 Task: Select C++ Software.
Action: Mouse moved to (336, 81)
Screenshot: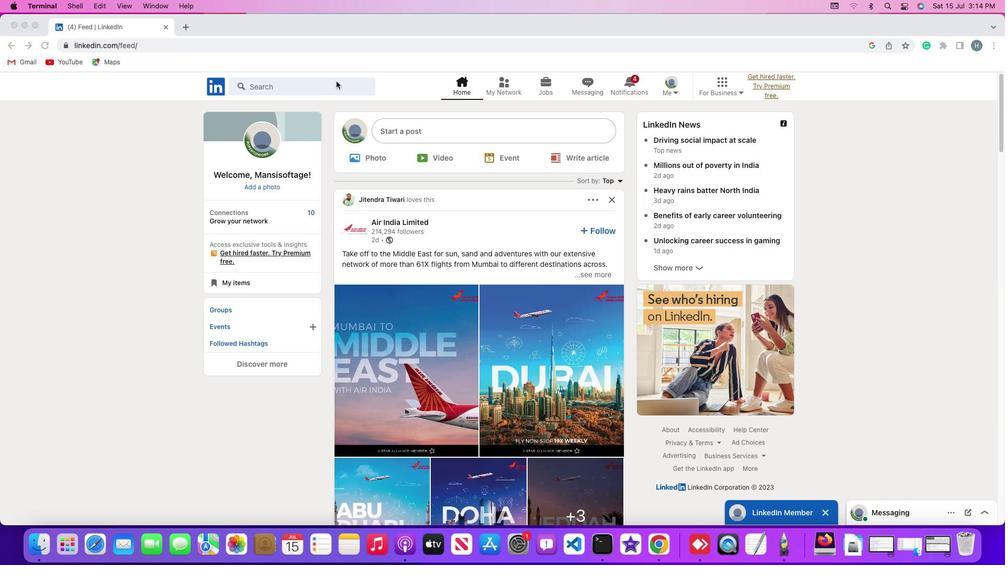 
Action: Mouse pressed left at (336, 81)
Screenshot: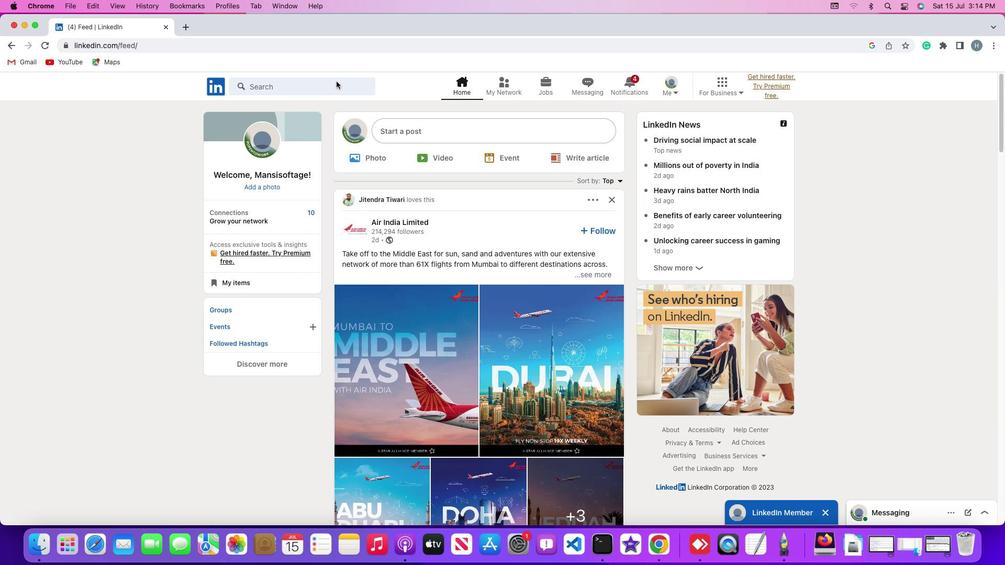
Action: Mouse pressed left at (336, 81)
Screenshot: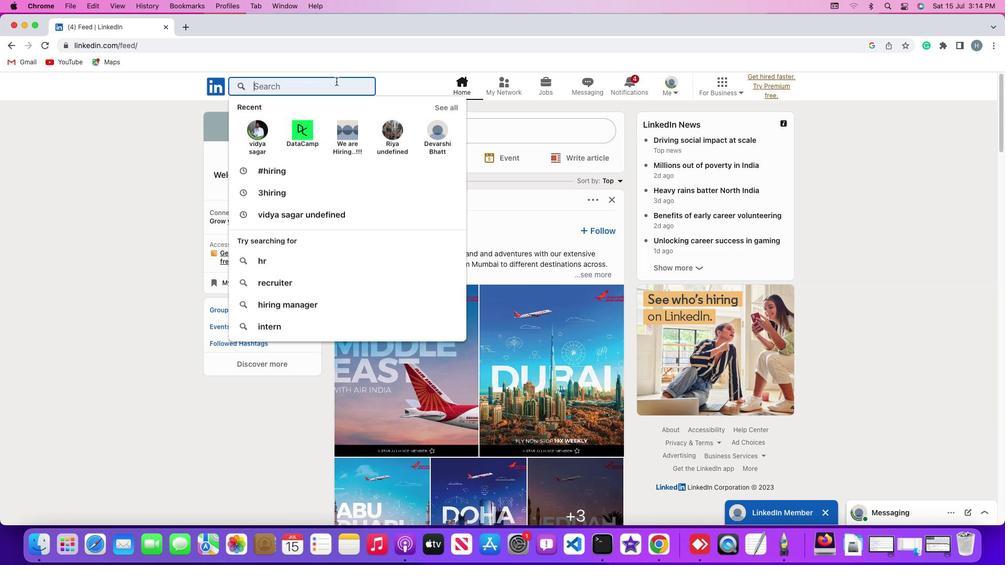 
Action: Key pressed Key.shift'#''h''i''r''i''n''g'Key.enter
Screenshot: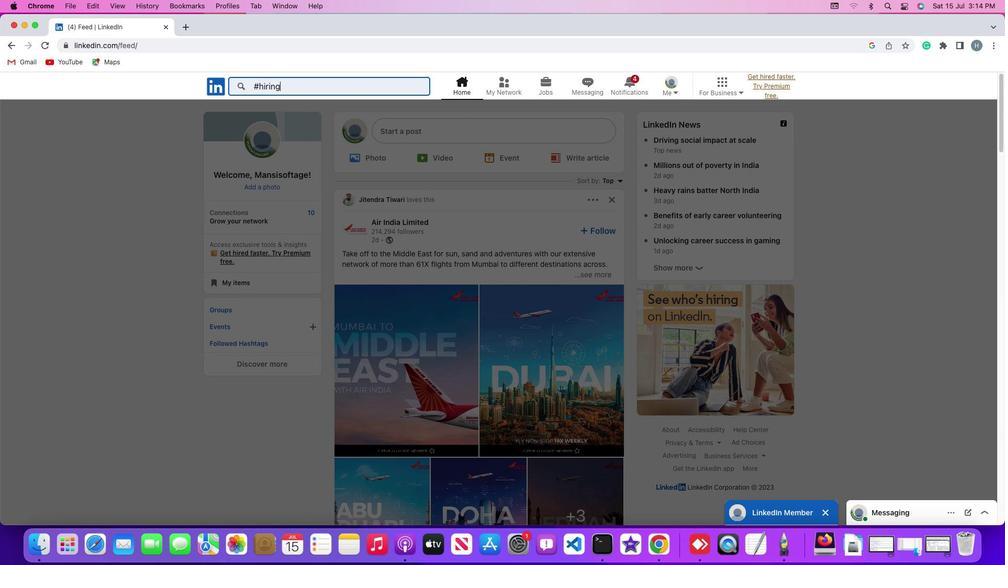 
Action: Mouse moved to (555, 115)
Screenshot: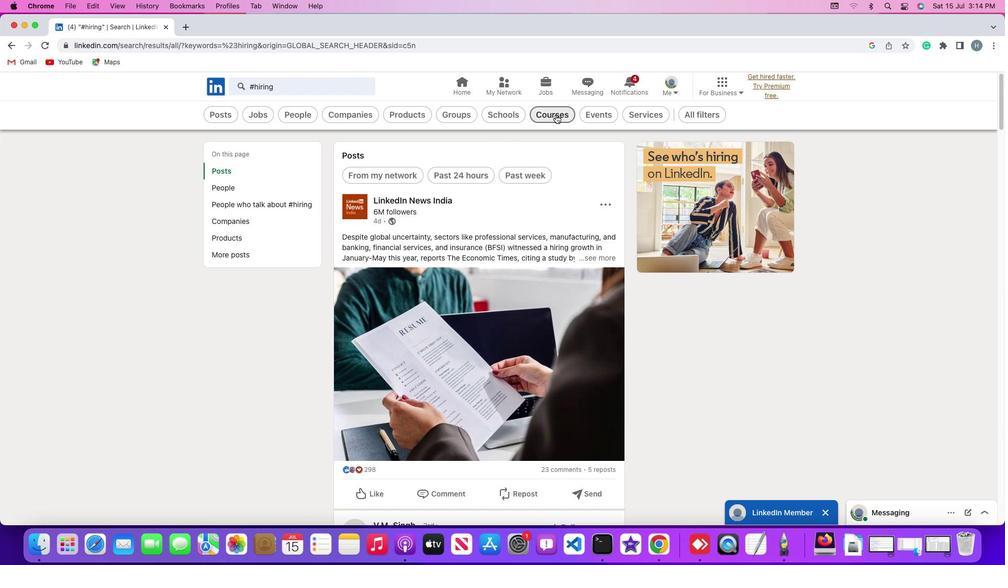 
Action: Mouse pressed left at (555, 115)
Screenshot: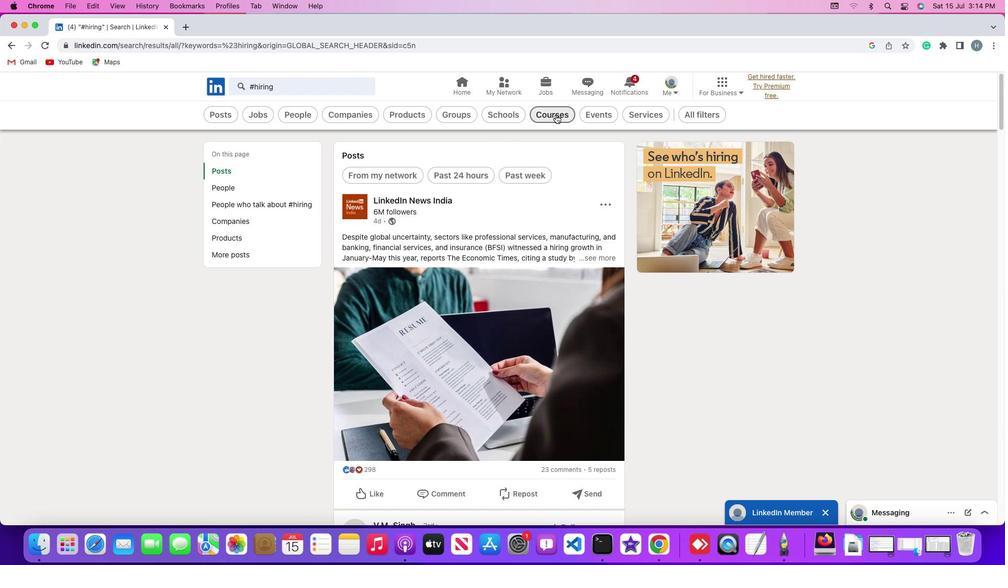 
Action: Mouse moved to (451, 116)
Screenshot: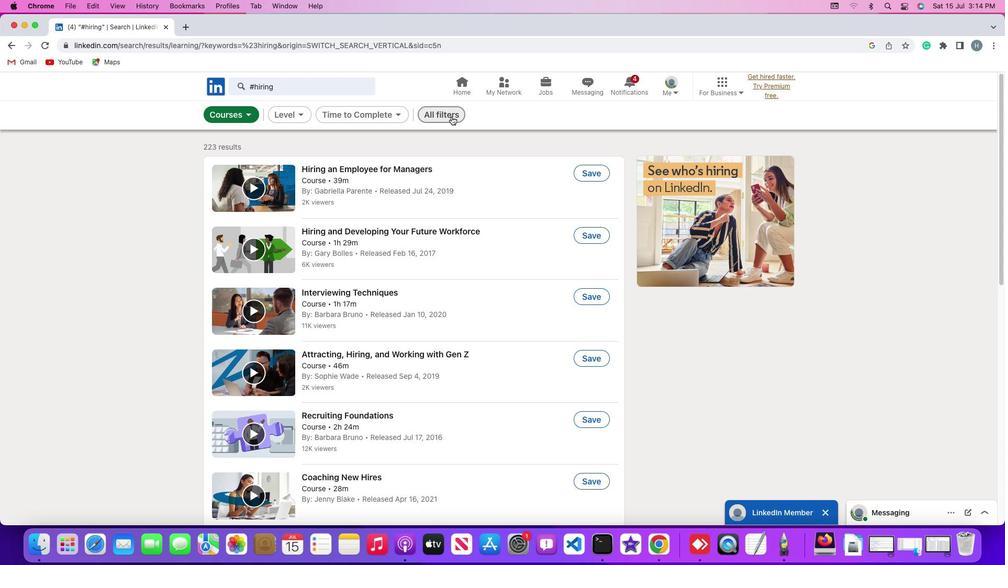 
Action: Mouse pressed left at (451, 116)
Screenshot: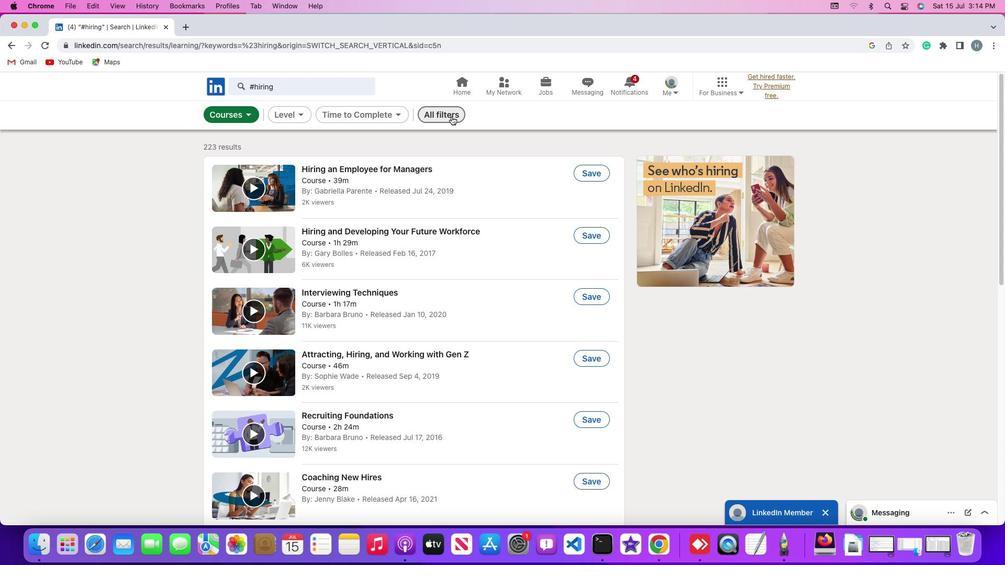 
Action: Mouse moved to (834, 390)
Screenshot: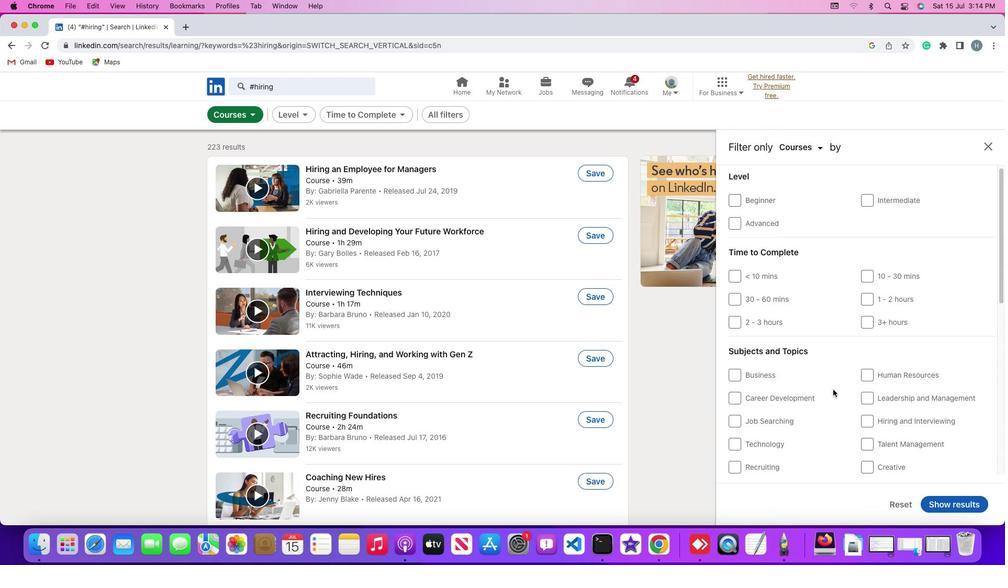 
Action: Mouse scrolled (834, 390) with delta (0, 0)
Screenshot: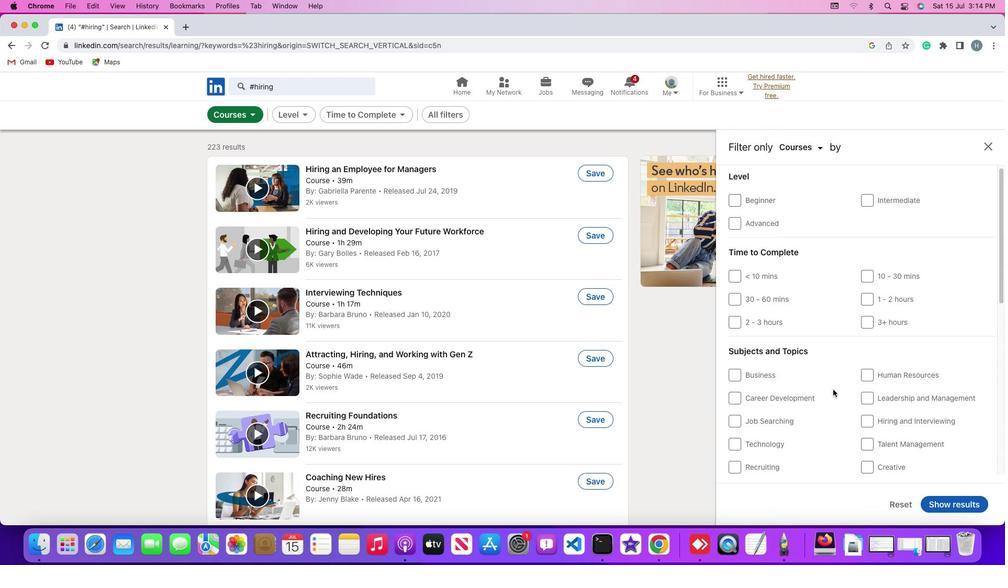 
Action: Mouse moved to (833, 389)
Screenshot: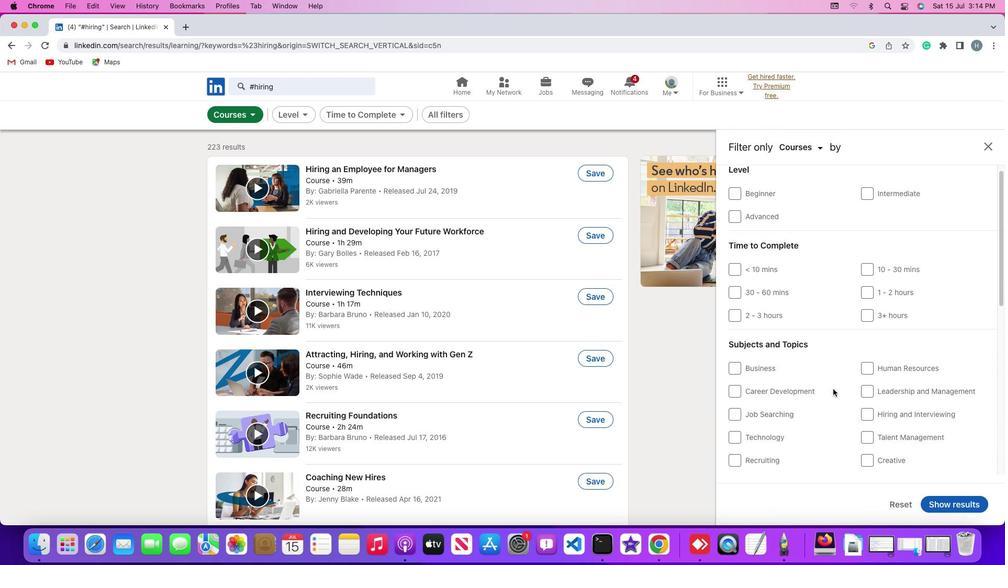 
Action: Mouse scrolled (833, 389) with delta (0, 0)
Screenshot: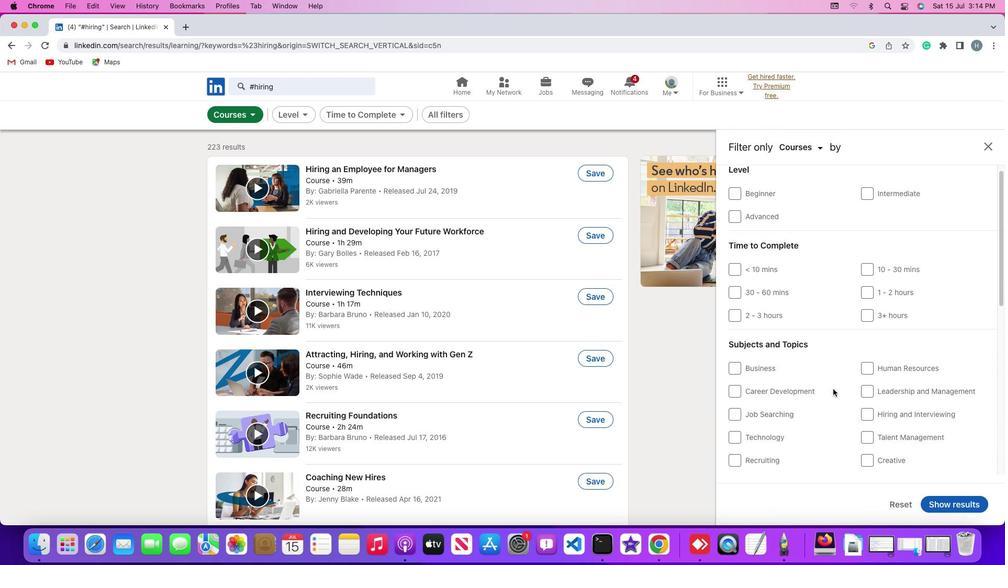 
Action: Mouse scrolled (833, 389) with delta (0, -1)
Screenshot: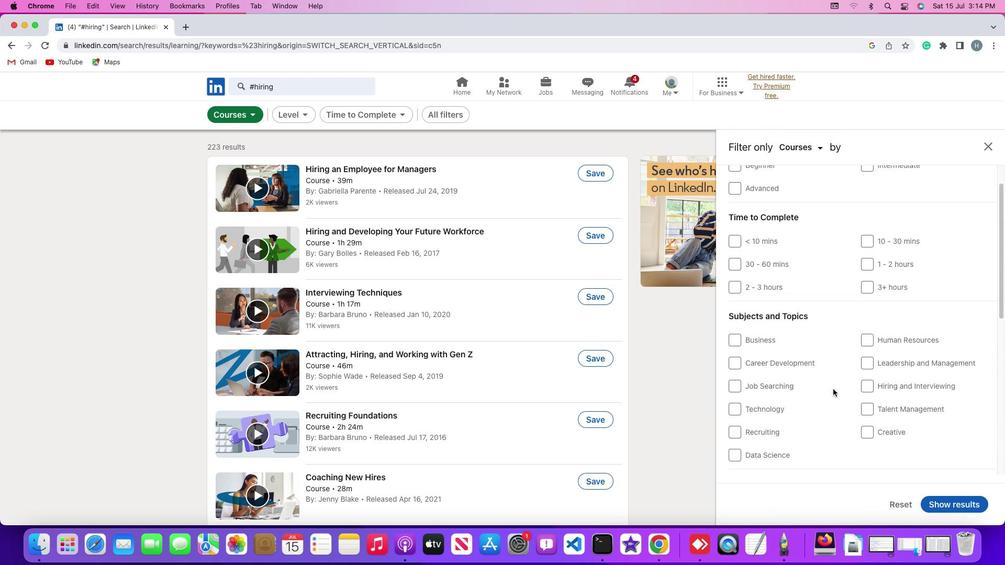 
Action: Mouse moved to (833, 389)
Screenshot: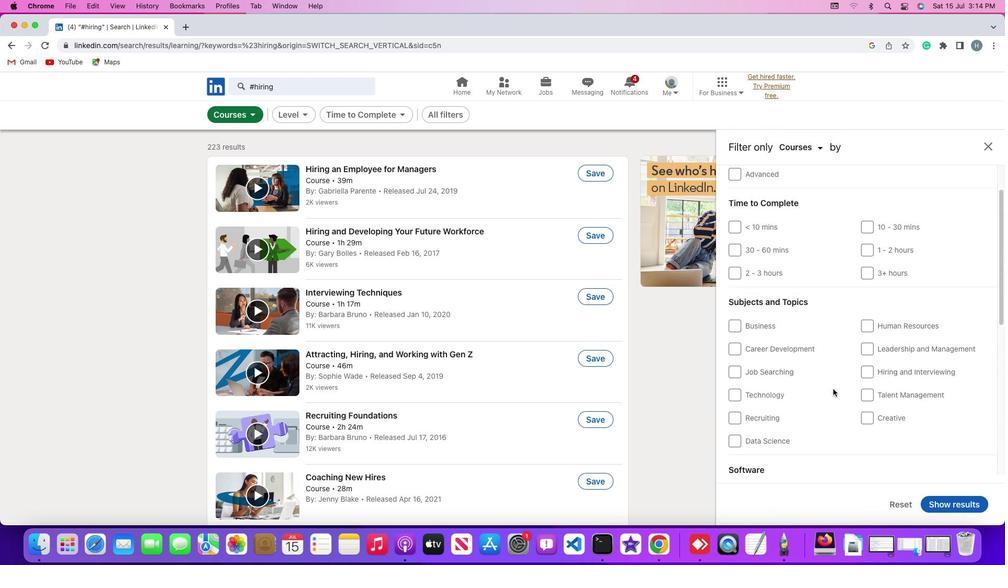 
Action: Mouse scrolled (833, 389) with delta (0, 0)
Screenshot: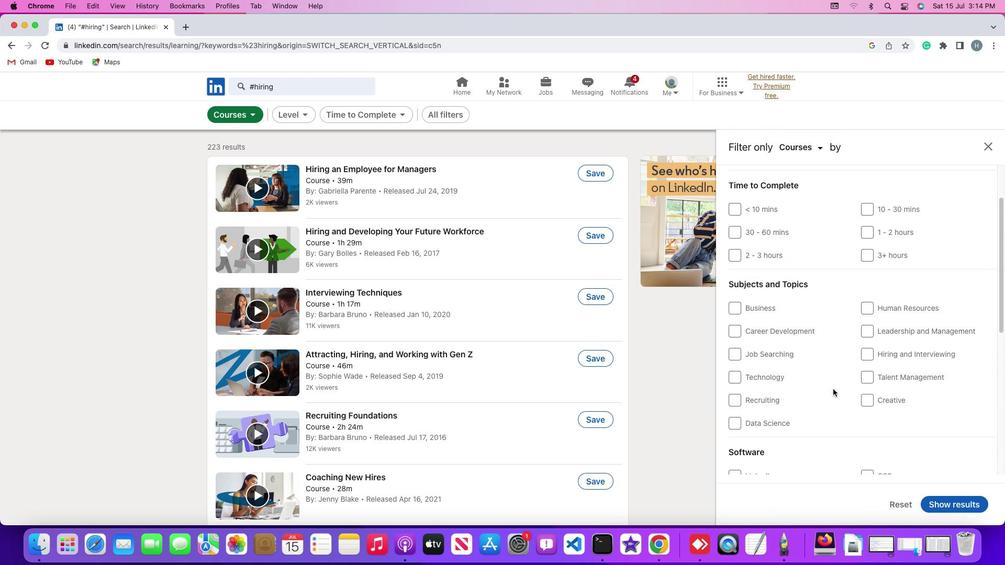 
Action: Mouse scrolled (833, 389) with delta (0, 0)
Screenshot: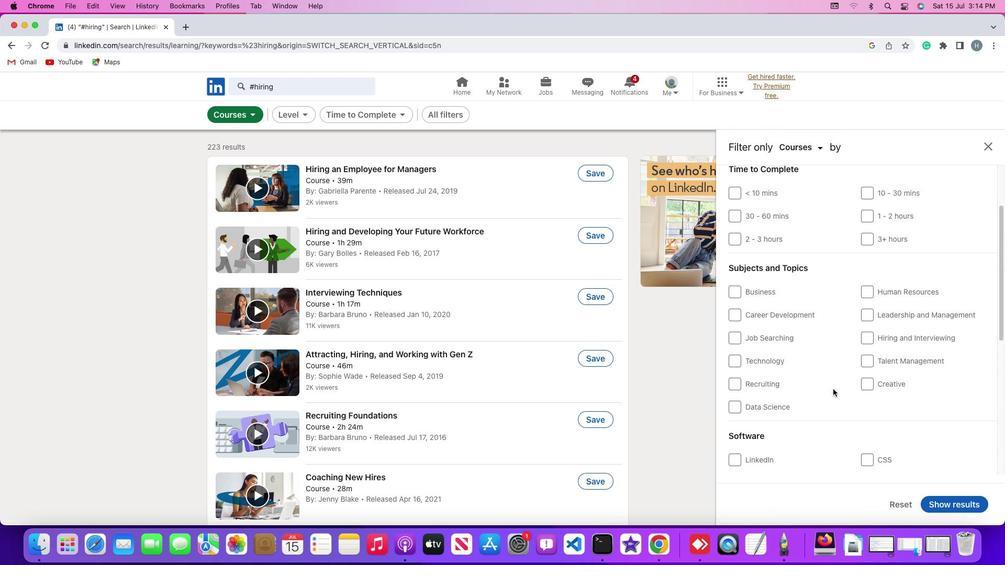 
Action: Mouse scrolled (833, 389) with delta (0, -1)
Screenshot: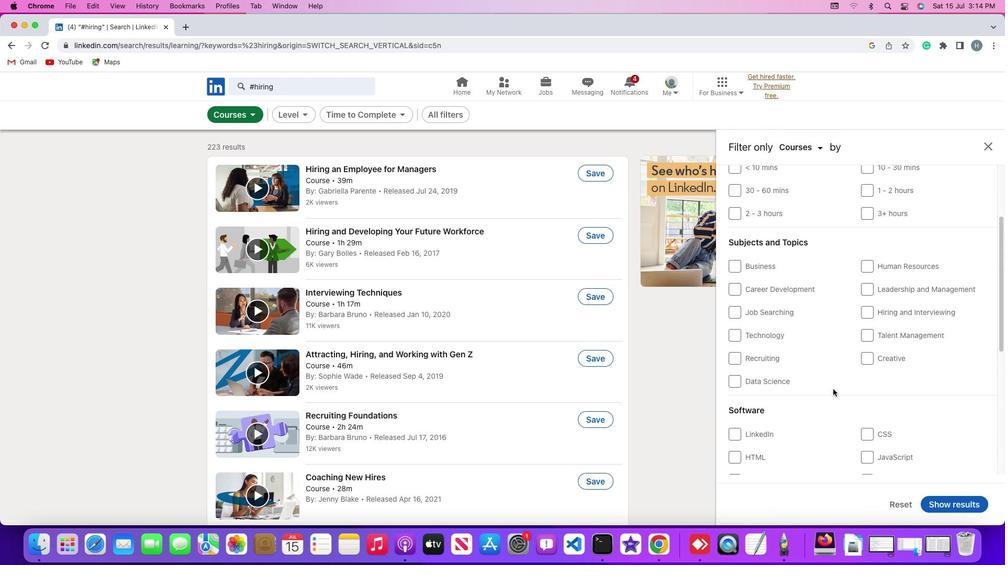 
Action: Mouse scrolled (833, 389) with delta (0, 0)
Screenshot: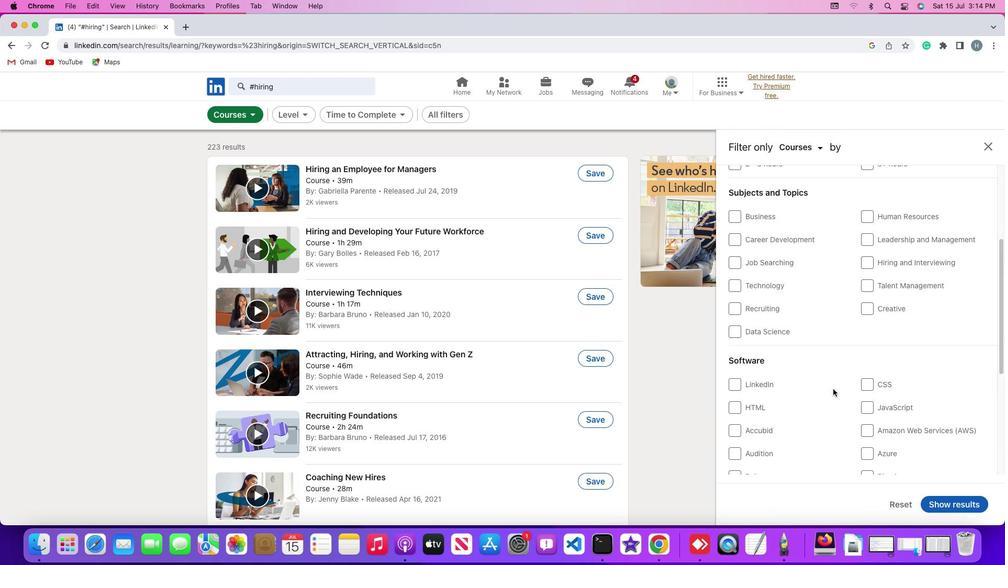 
Action: Mouse scrolled (833, 389) with delta (0, 0)
Screenshot: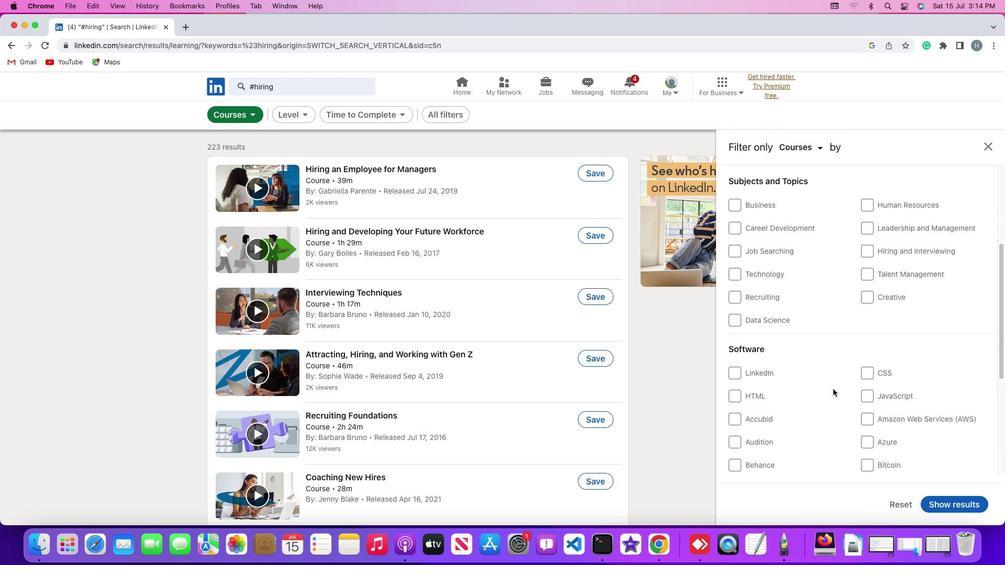 
Action: Mouse scrolled (833, 389) with delta (0, -1)
Screenshot: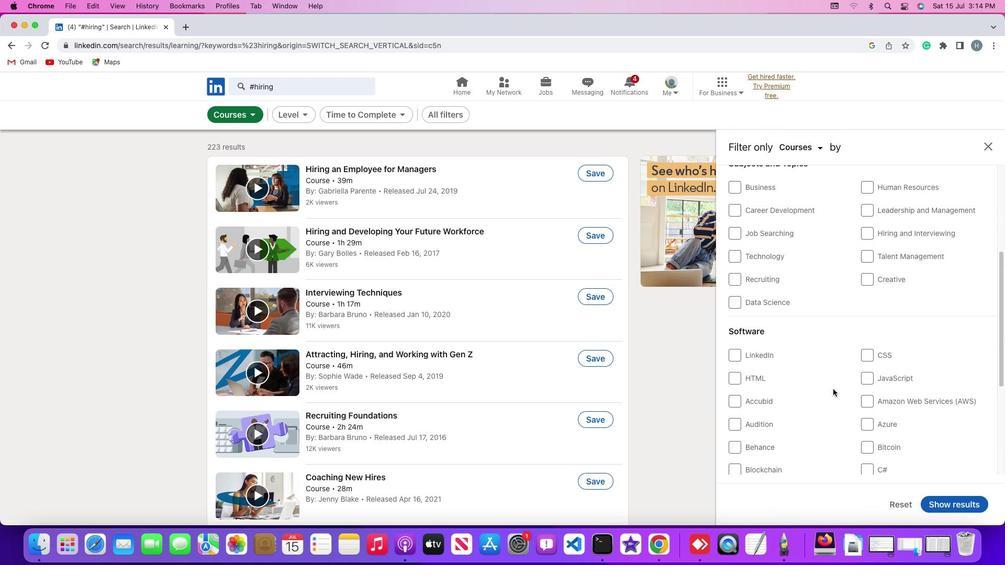 
Action: Mouse scrolled (833, 389) with delta (0, 0)
Screenshot: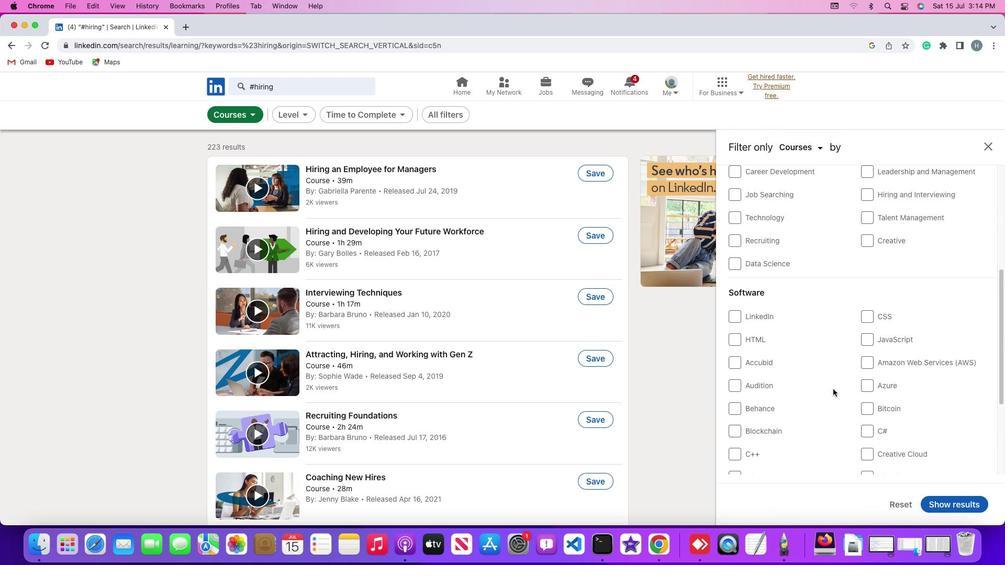 
Action: Mouse scrolled (833, 389) with delta (0, 0)
Screenshot: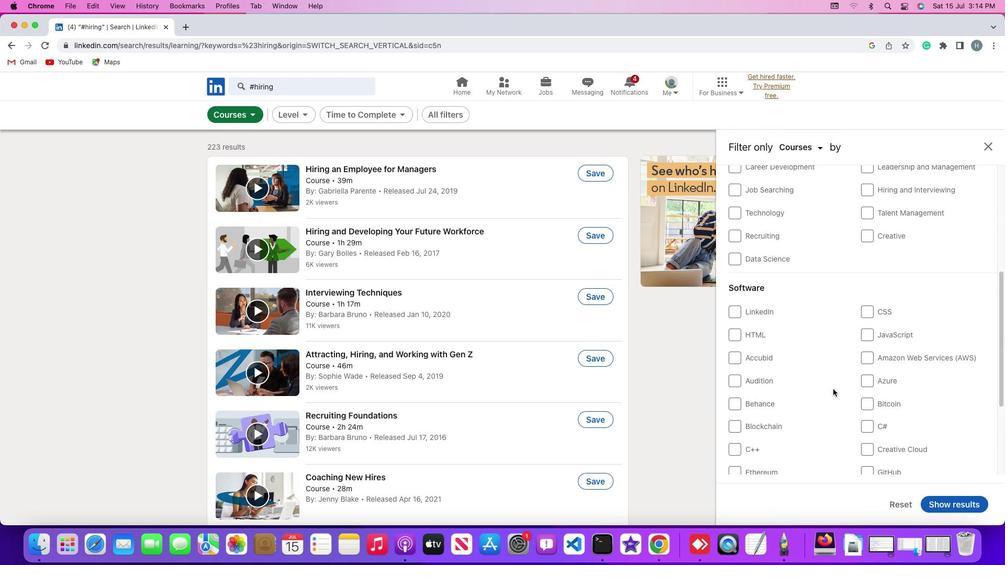 
Action: Mouse scrolled (833, 389) with delta (0, -1)
Screenshot: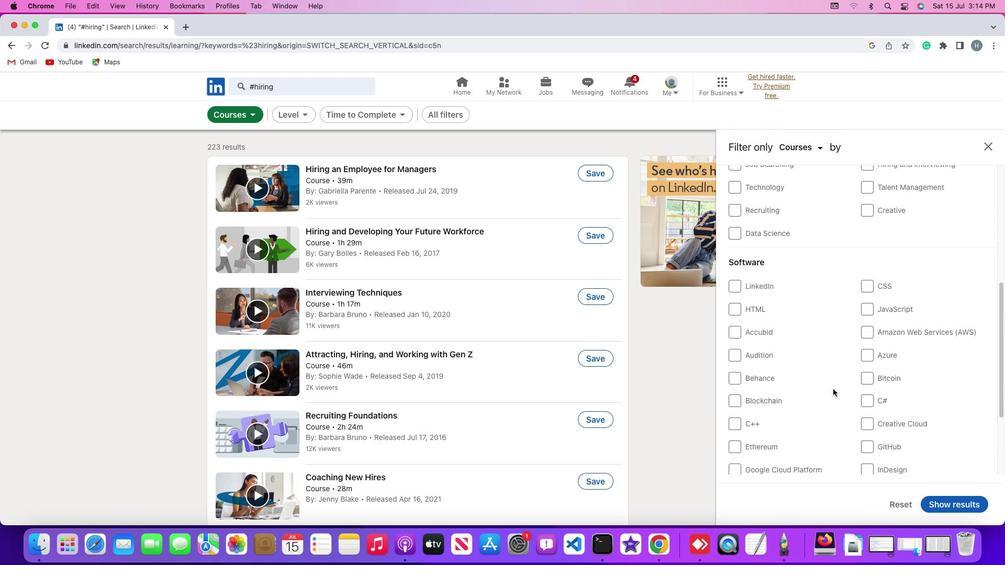 
Action: Mouse scrolled (833, 389) with delta (0, -1)
Screenshot: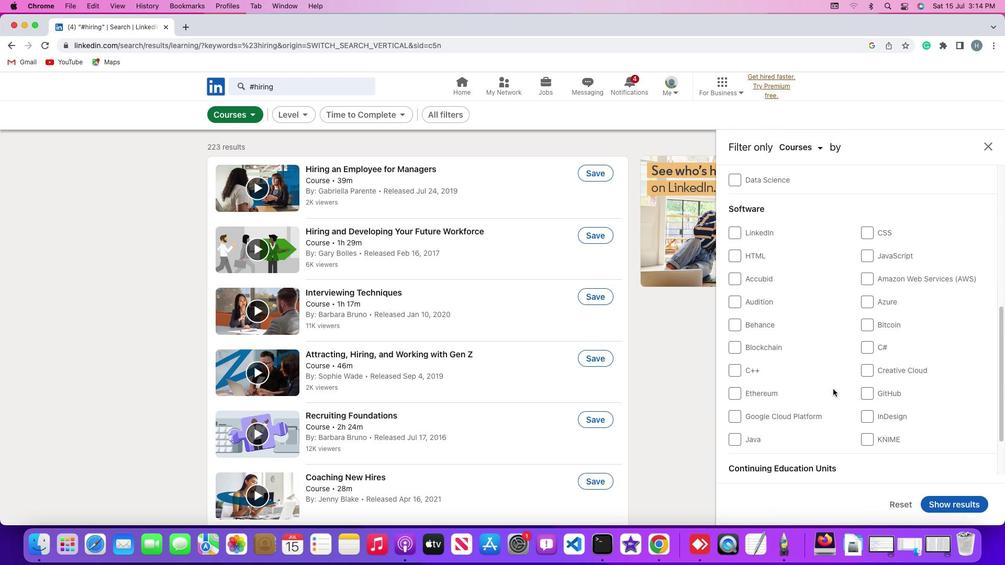 
Action: Mouse scrolled (833, 389) with delta (0, 0)
Screenshot: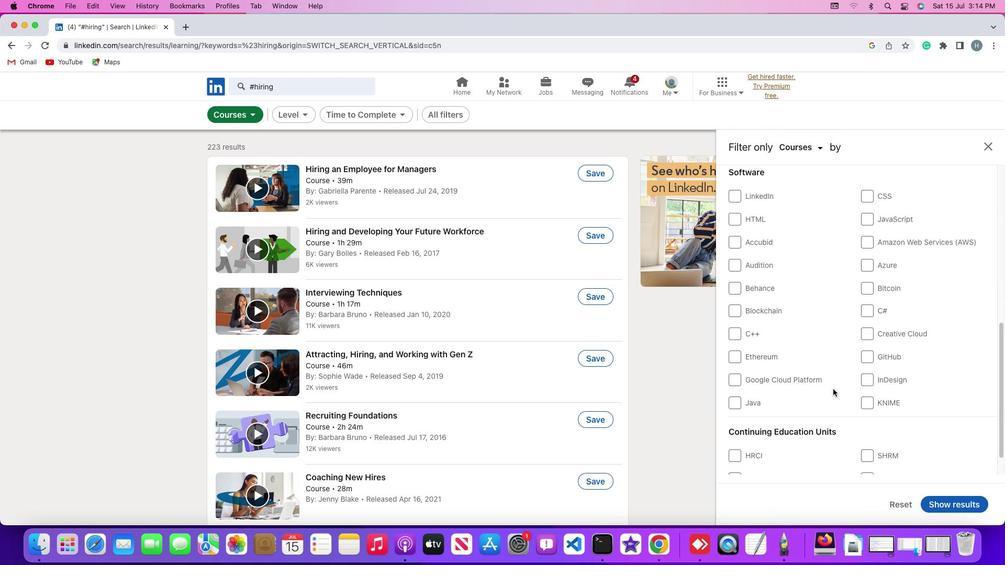 
Action: Mouse scrolled (833, 389) with delta (0, 0)
Screenshot: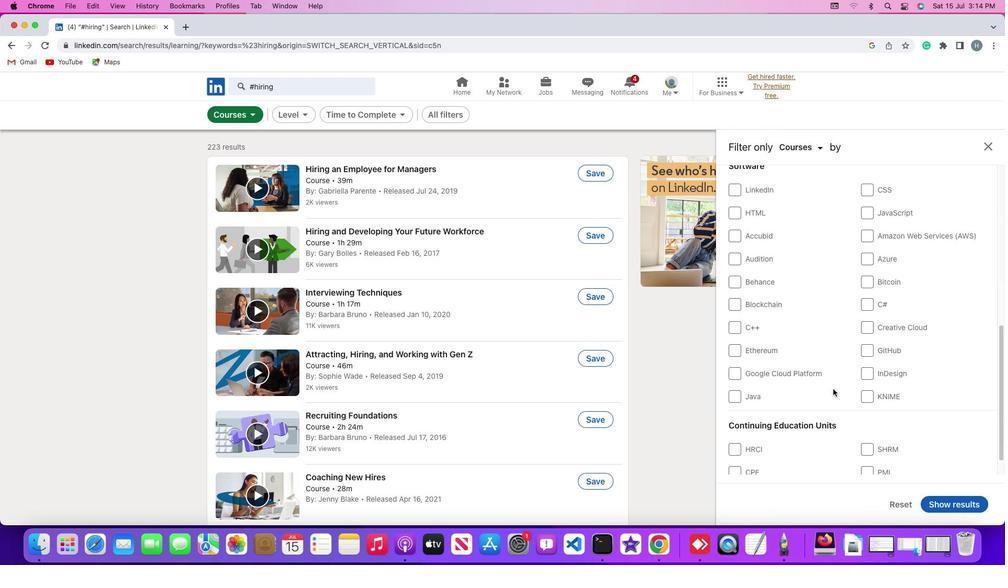 
Action: Mouse moved to (736, 320)
Screenshot: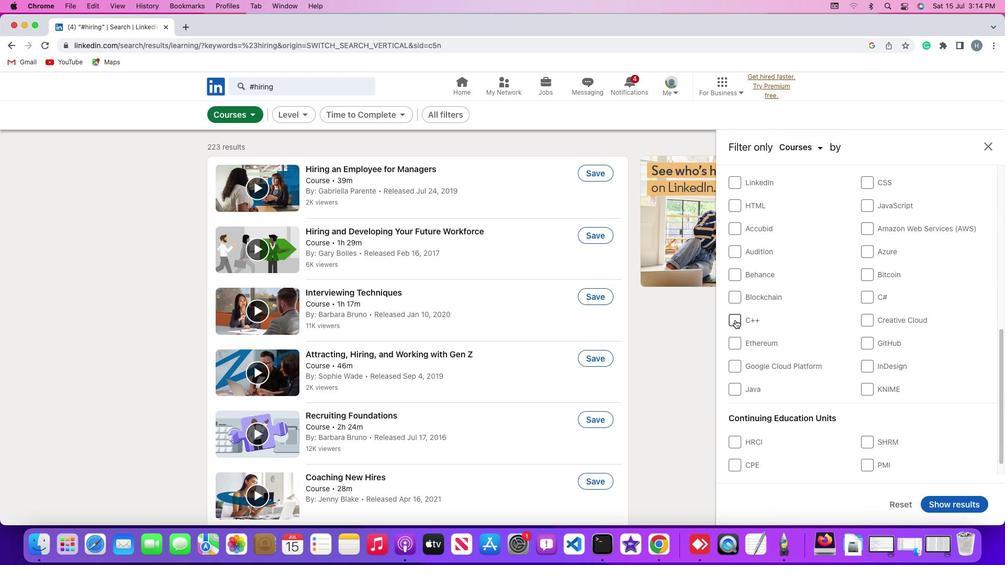 
Action: Mouse pressed left at (736, 320)
Screenshot: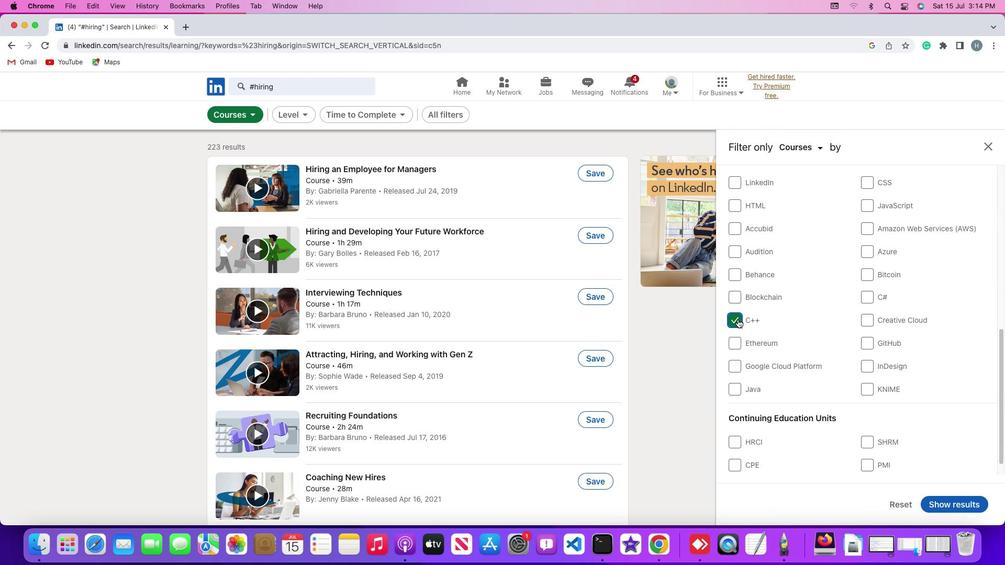 
Action: Mouse moved to (833, 316)
Screenshot: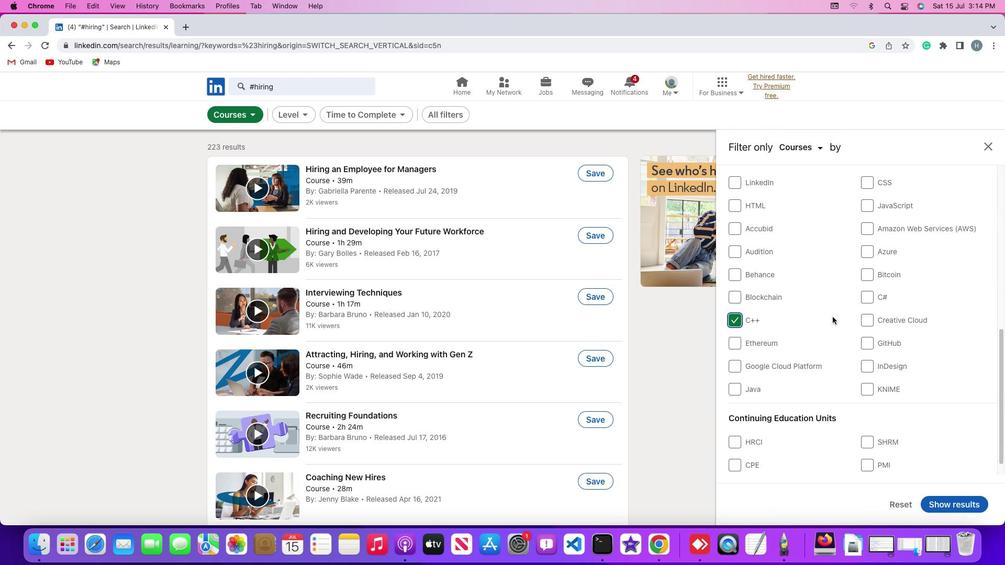 
